 Task: Use the formula "ISREF" in spreadsheet "Project portfolio".
Action: Mouse moved to (736, 113)
Screenshot: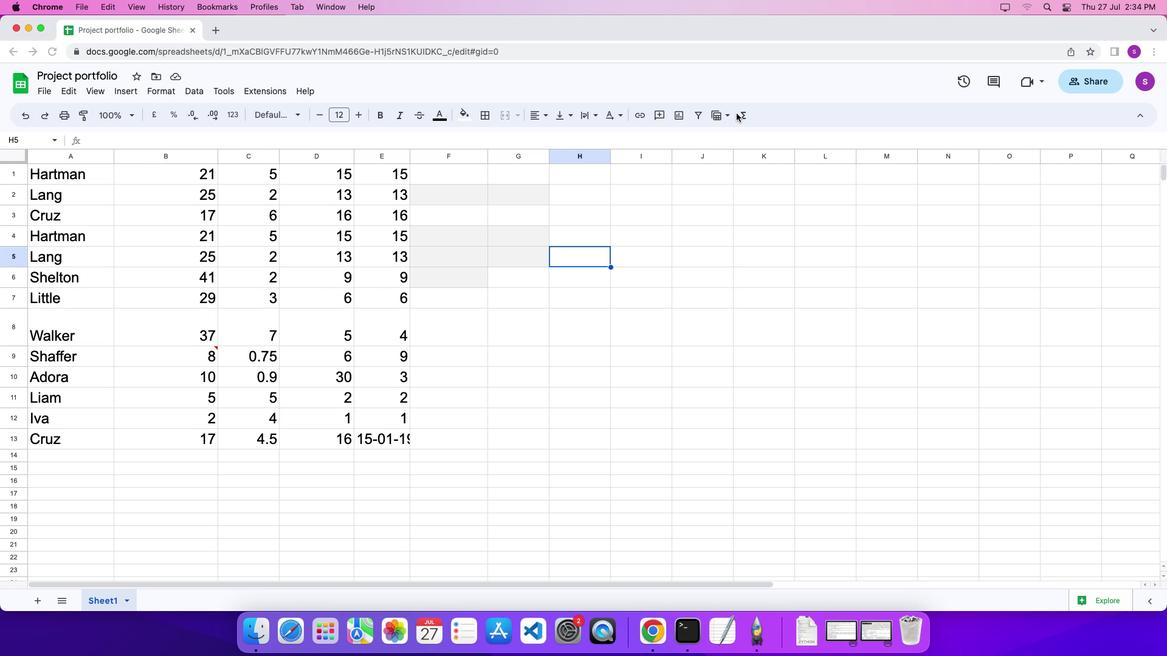 
Action: Mouse pressed left at (736, 113)
Screenshot: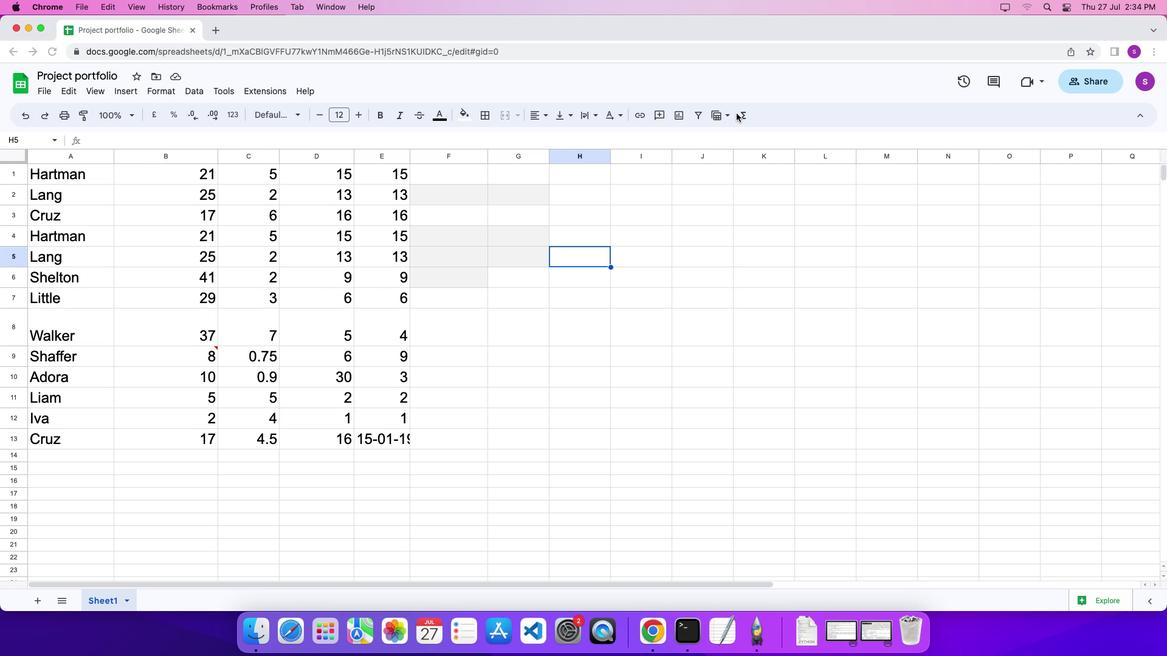 
Action: Mouse moved to (743, 116)
Screenshot: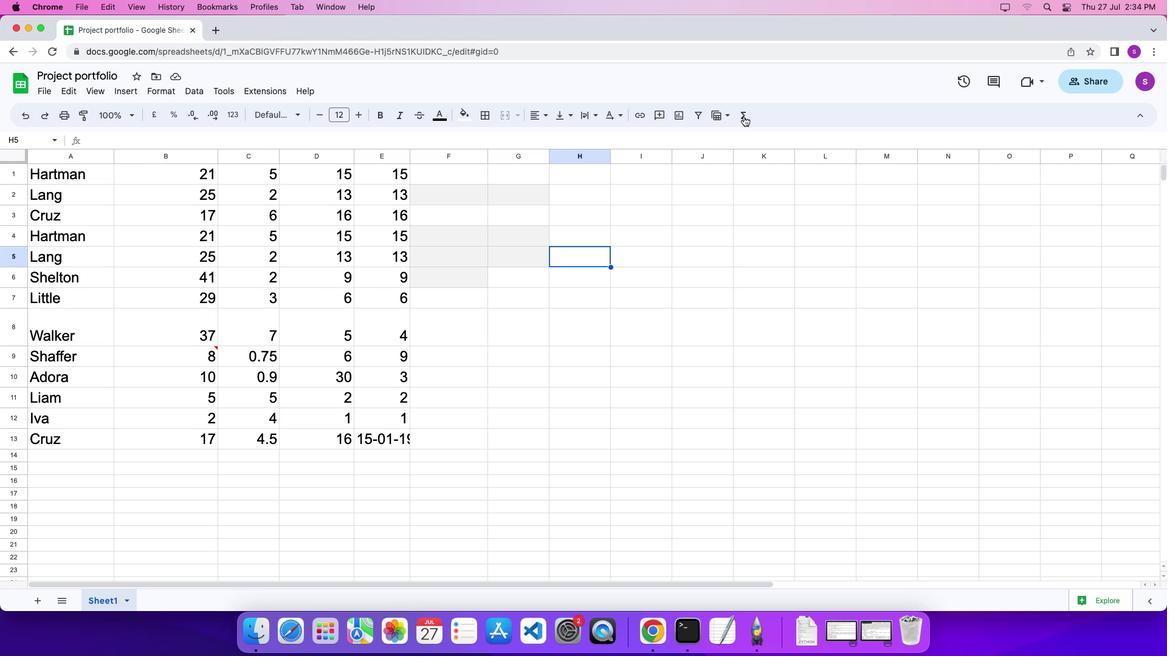 
Action: Mouse pressed left at (743, 116)
Screenshot: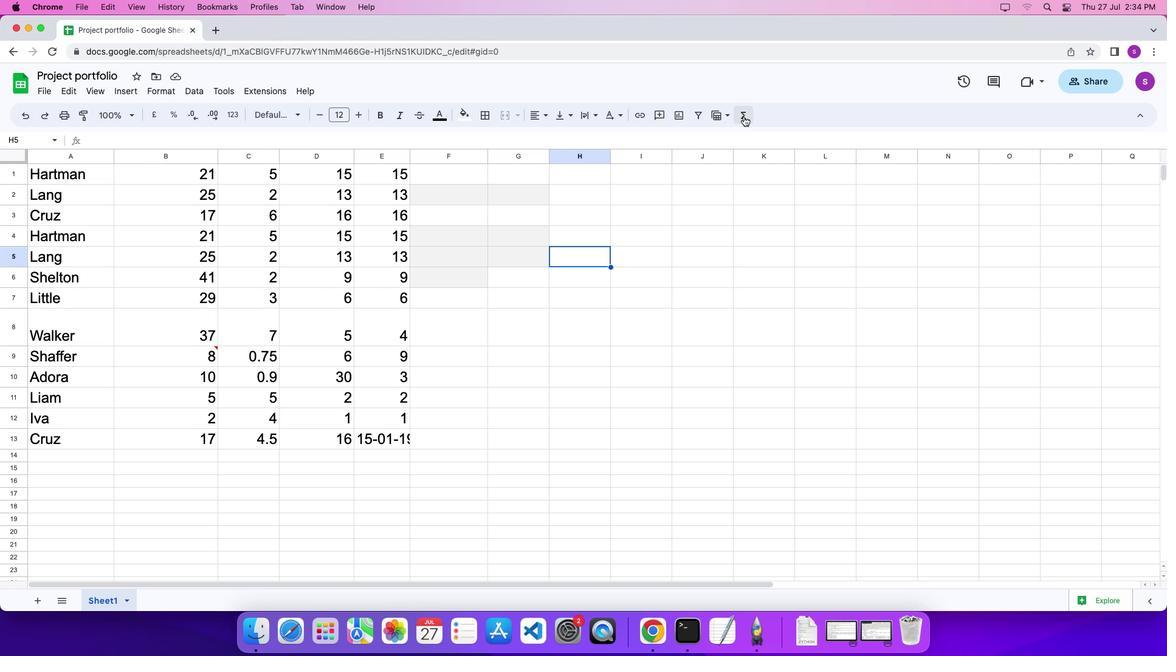 
Action: Mouse moved to (933, 435)
Screenshot: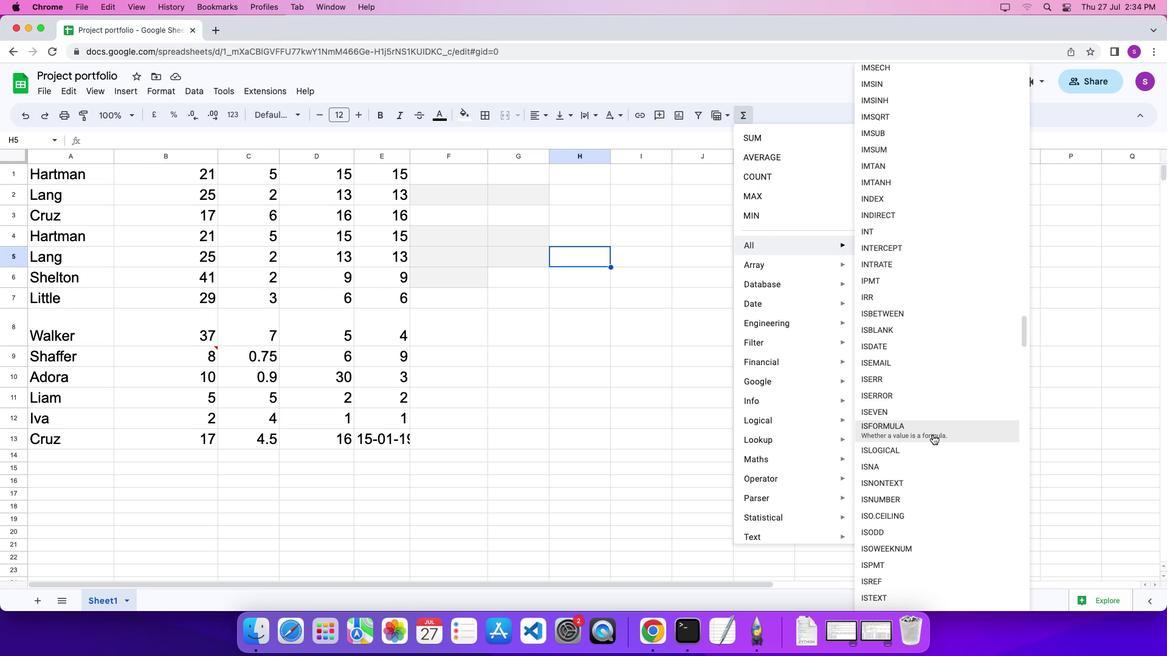 
Action: Mouse scrolled (933, 435) with delta (0, 0)
Screenshot: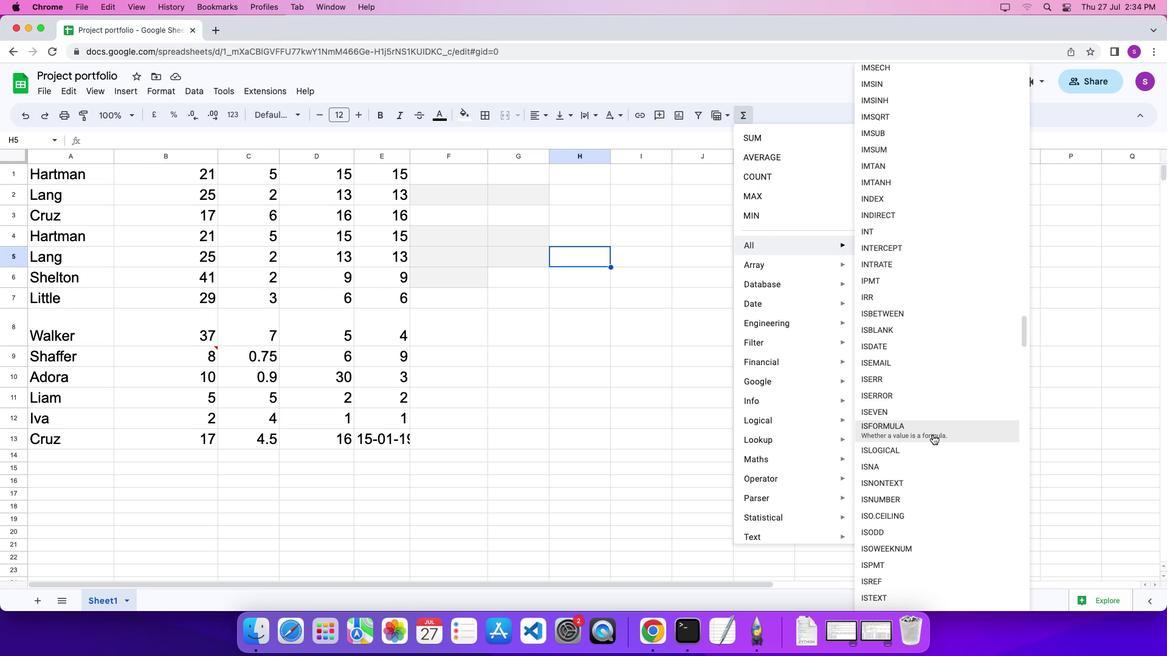 
Action: Mouse scrolled (933, 435) with delta (0, 0)
Screenshot: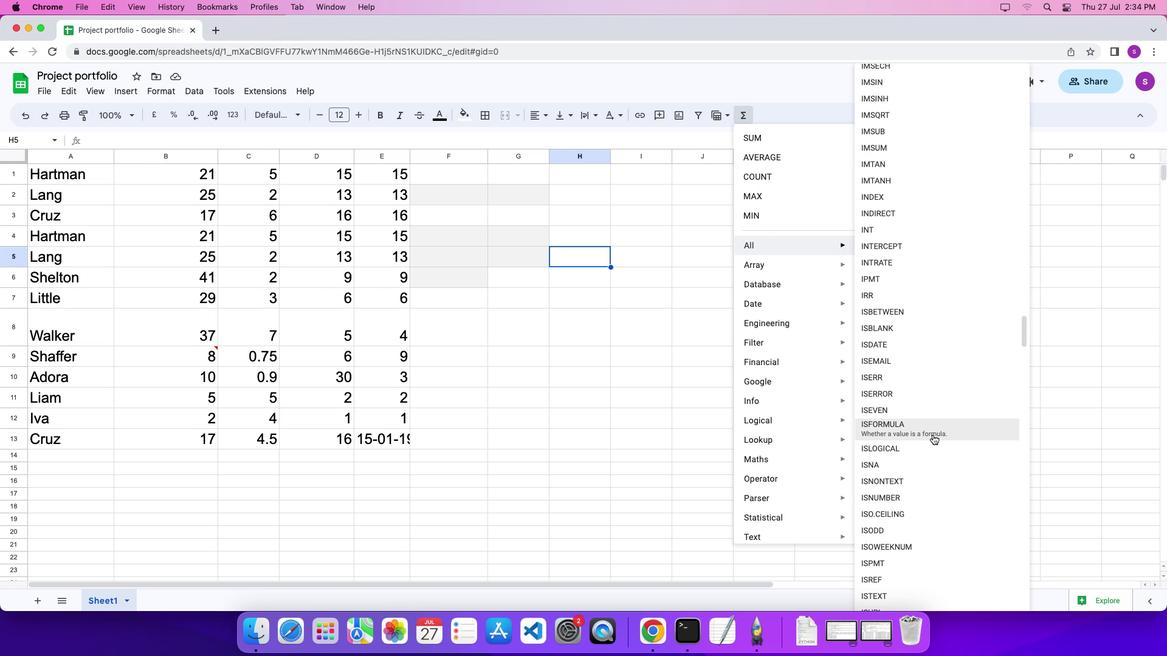 
Action: Mouse scrolled (933, 435) with delta (0, 0)
Screenshot: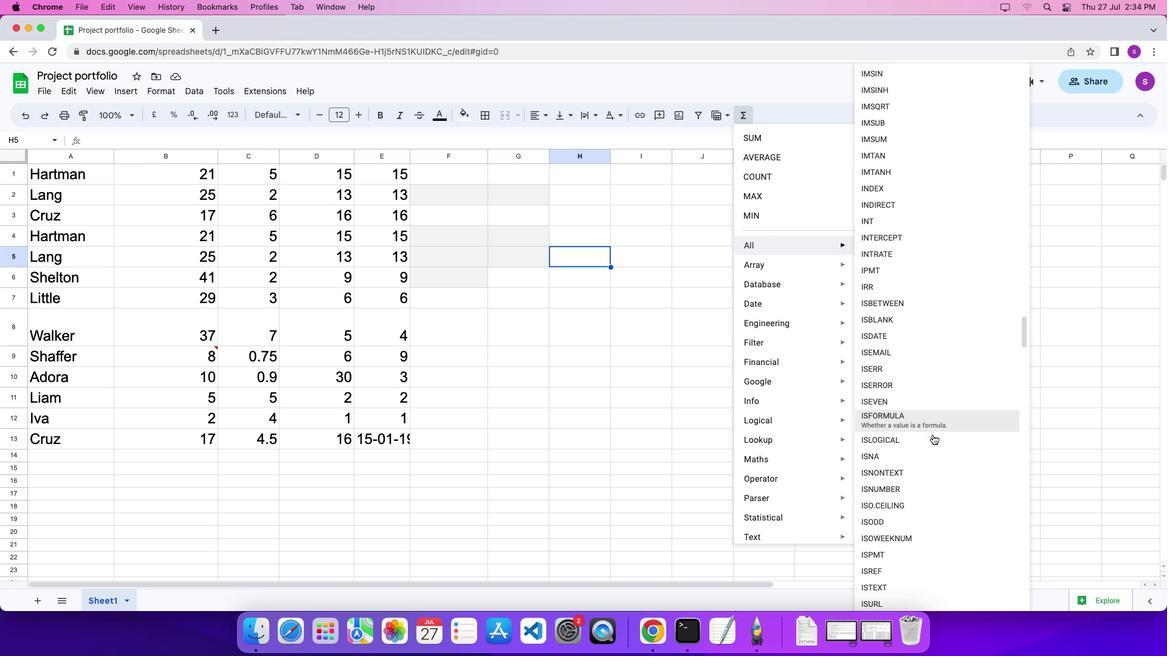 
Action: Mouse scrolled (933, 435) with delta (0, 0)
Screenshot: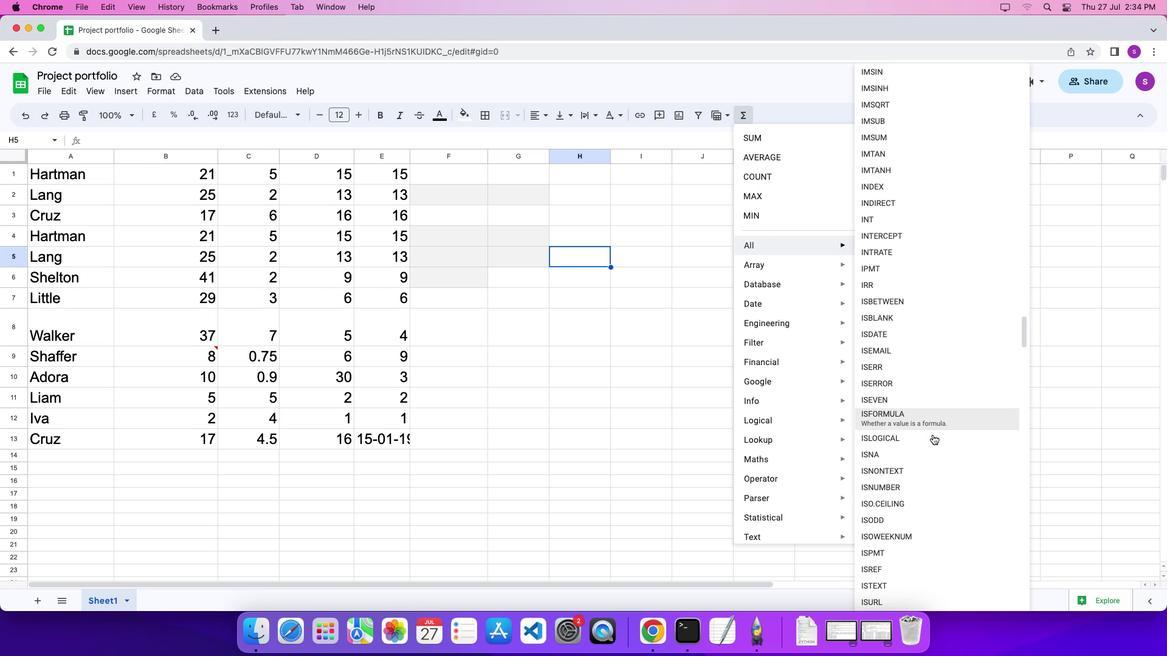 
Action: Mouse moved to (939, 564)
Screenshot: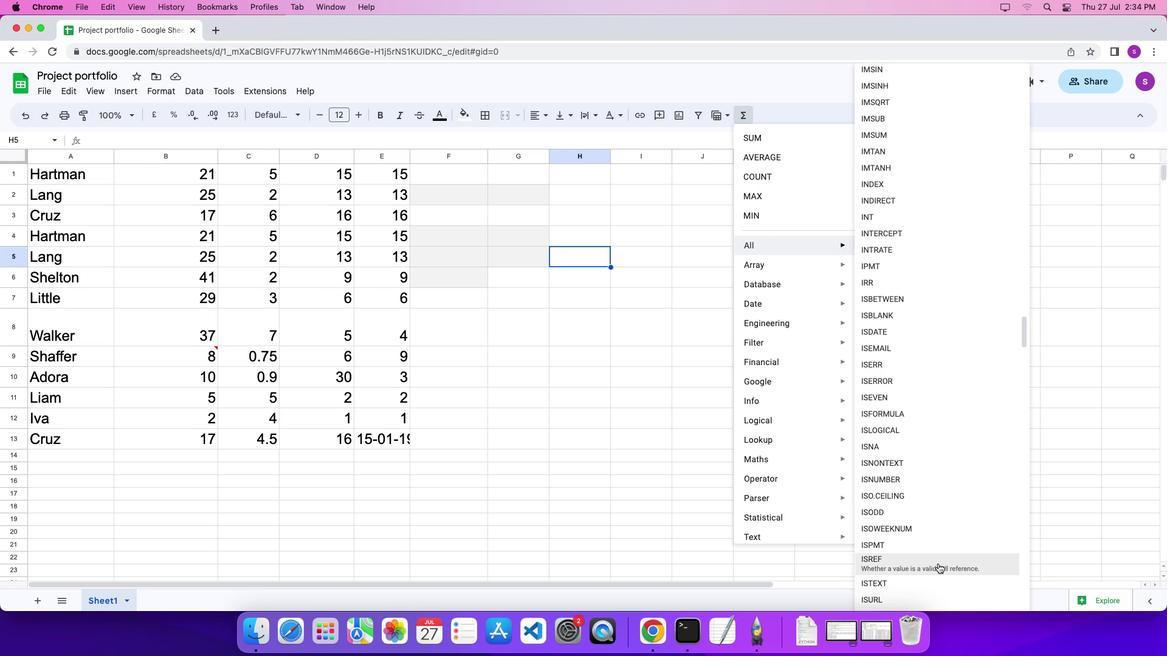 
Action: Mouse pressed left at (939, 564)
Screenshot: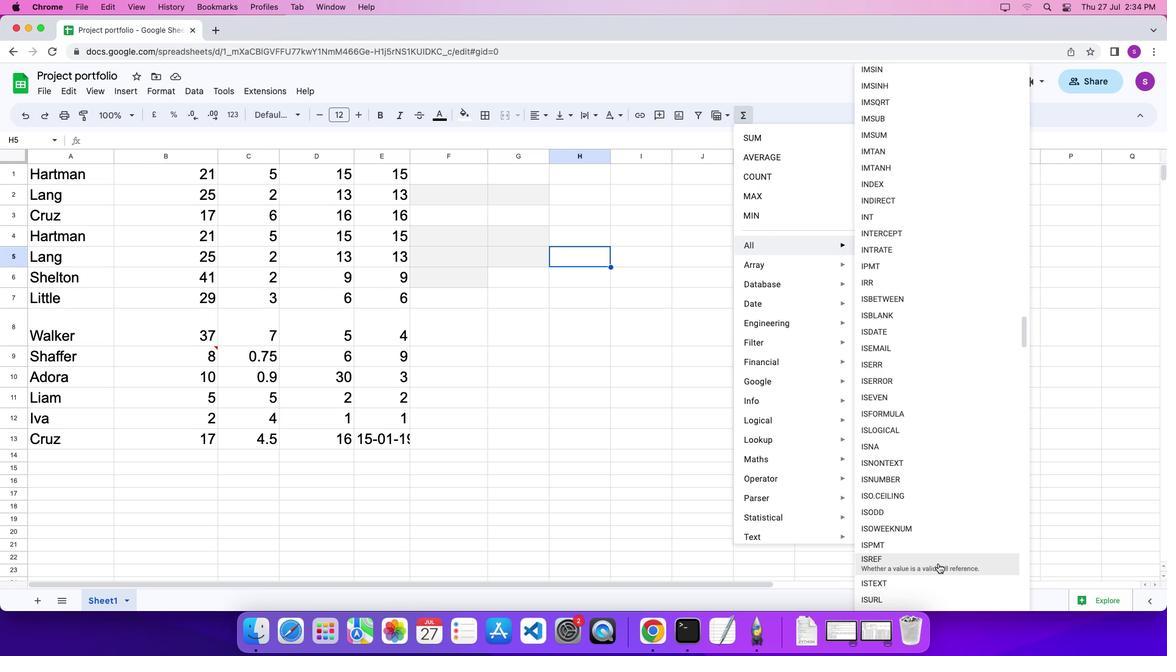 
Action: Mouse moved to (90, 192)
Screenshot: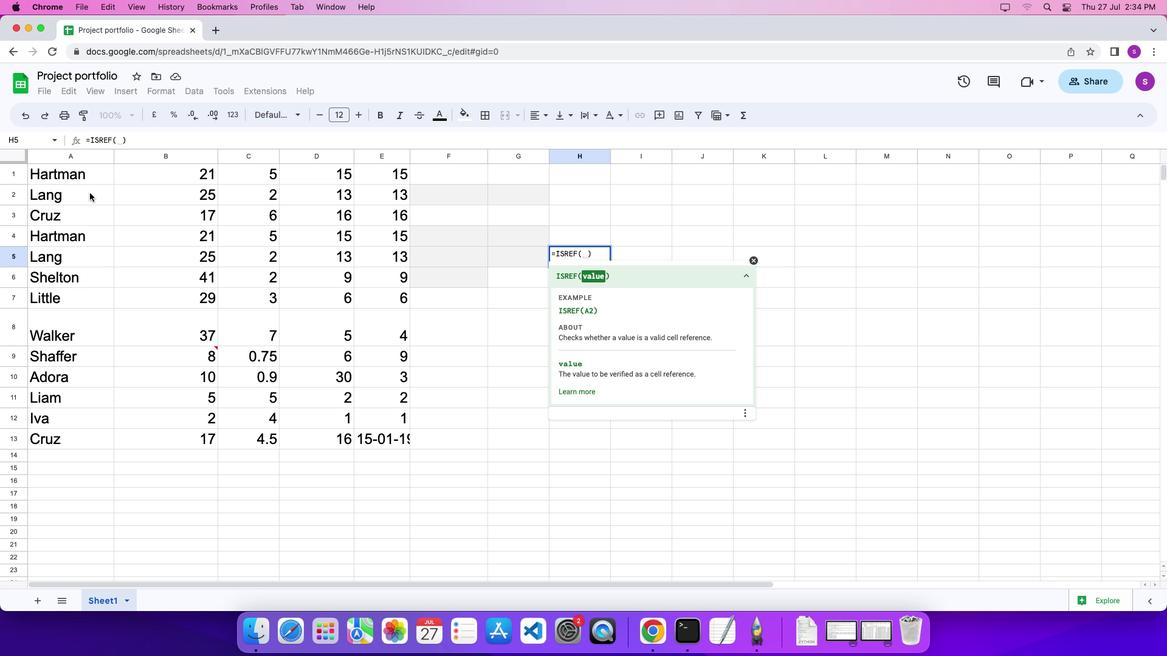 
Action: Mouse pressed left at (90, 192)
Screenshot: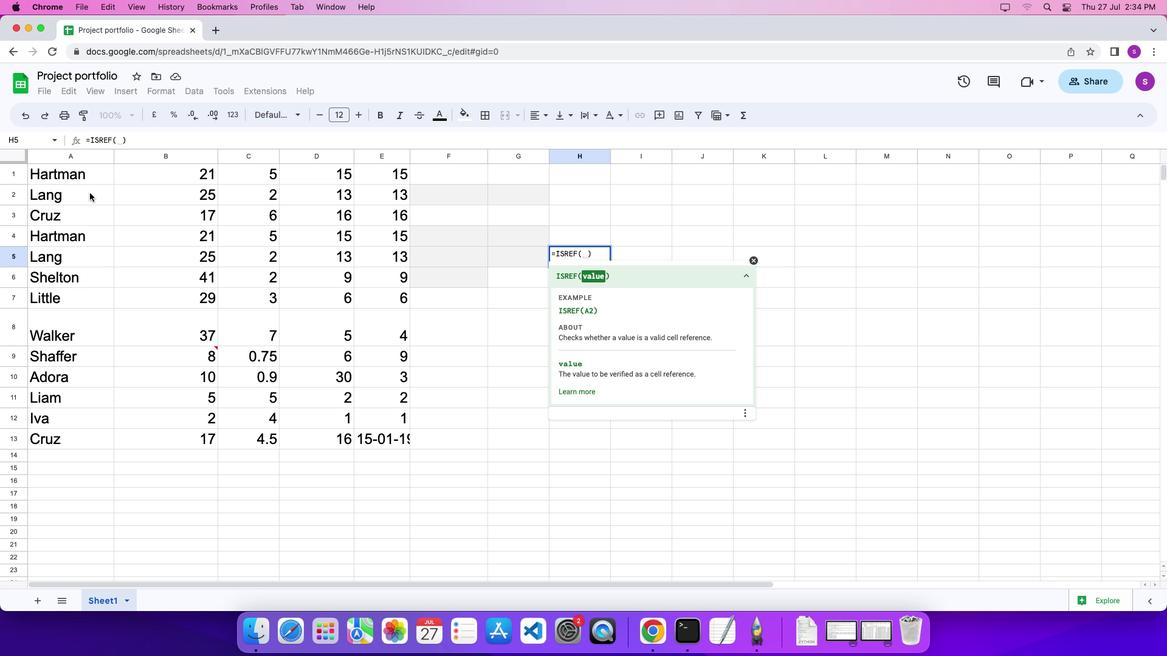 
Action: Key pressed '\x03'
Screenshot: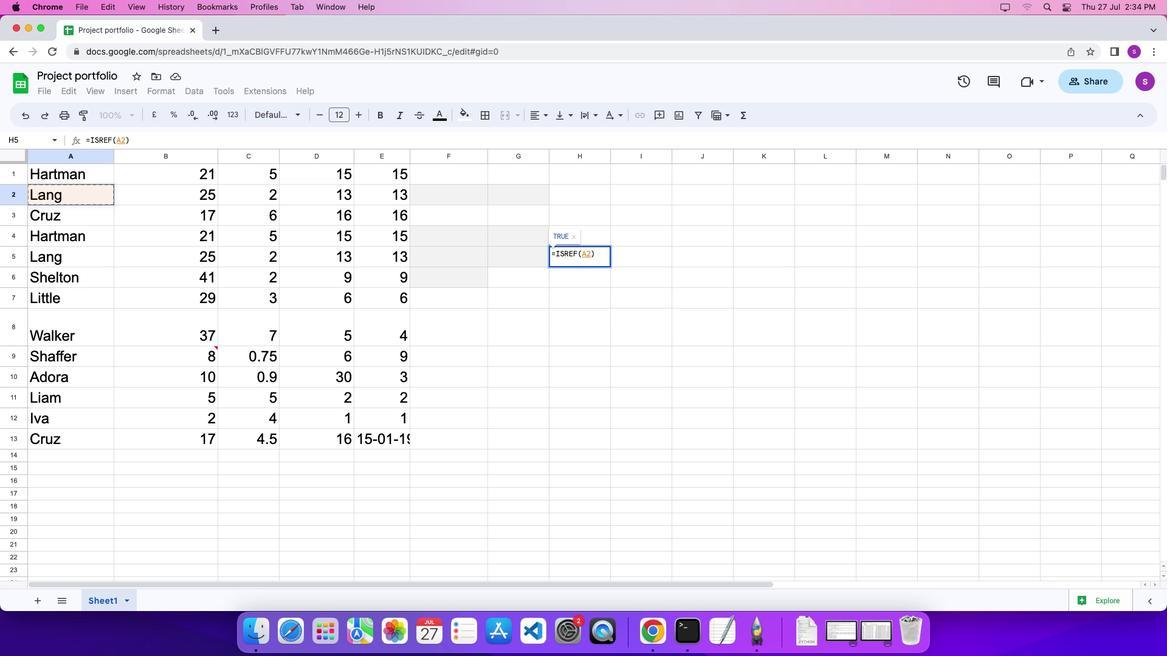 
